 Task: Create List Signage in Board Product Documentation to Workspace Channel Marketing. Create List Booth Design in Board Landing Page Optimization to Workspace Channel Marketing. Create List IT Support in Board Email Marketing List Growth Strategy to Workspace Channel Marketing
Action: Mouse moved to (84, 298)
Screenshot: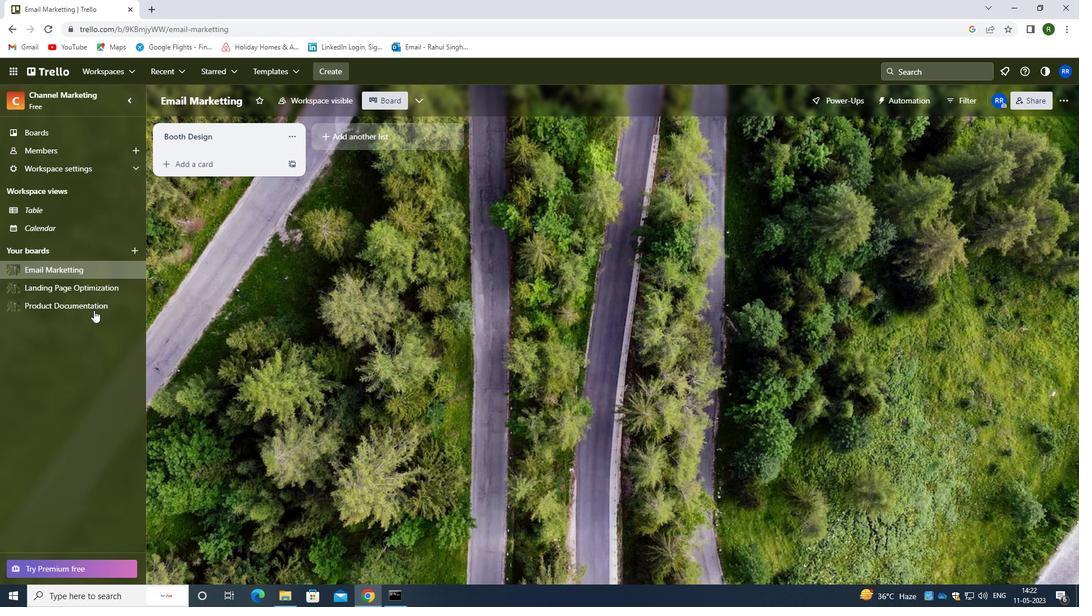 
Action: Mouse pressed left at (84, 298)
Screenshot: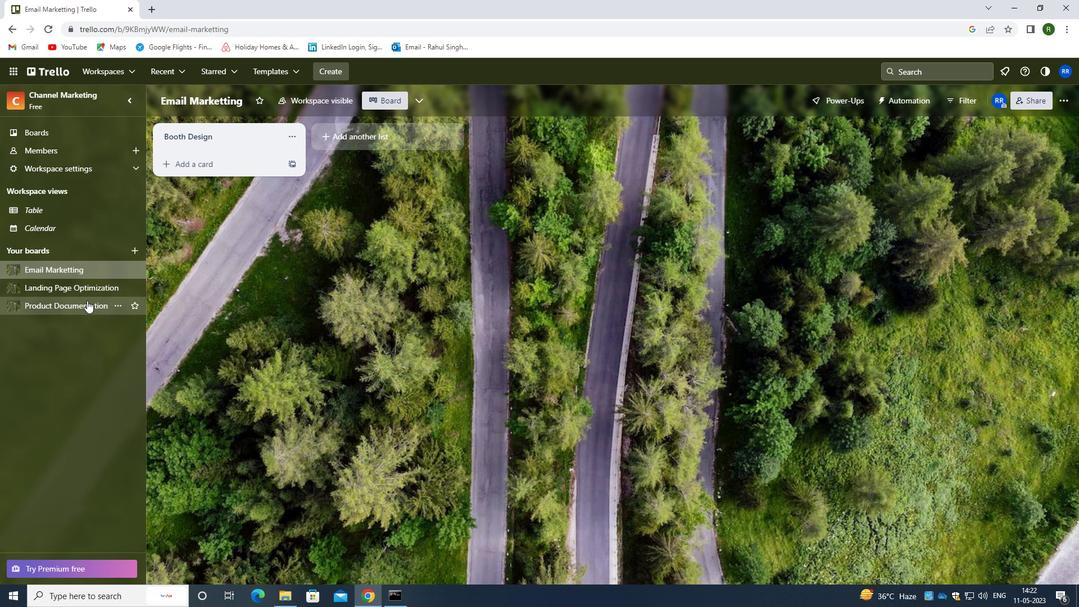 
Action: Mouse moved to (328, 132)
Screenshot: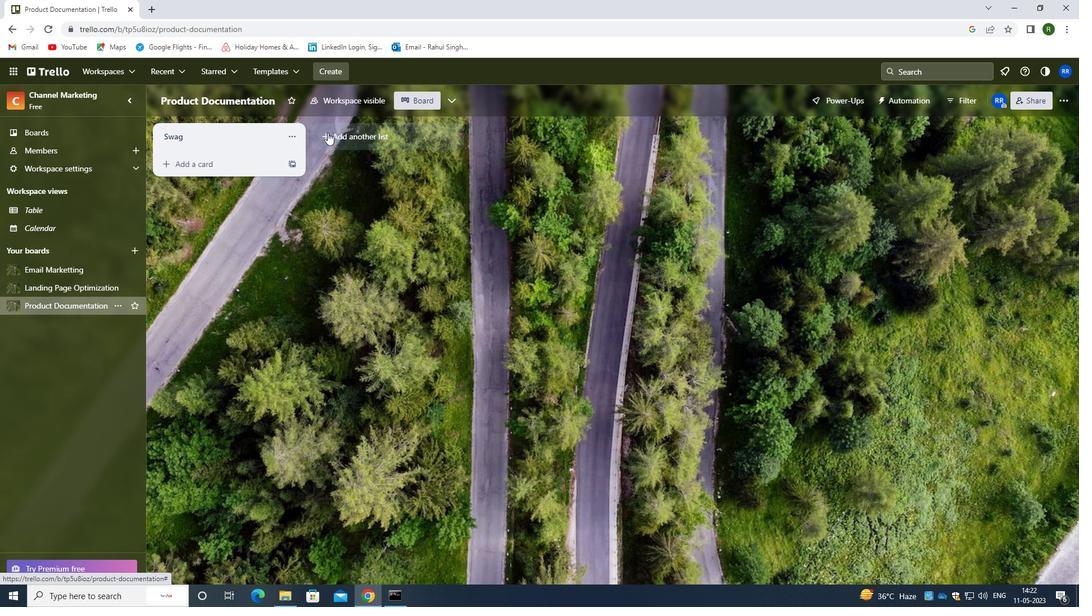 
Action: Mouse pressed left at (328, 132)
Screenshot: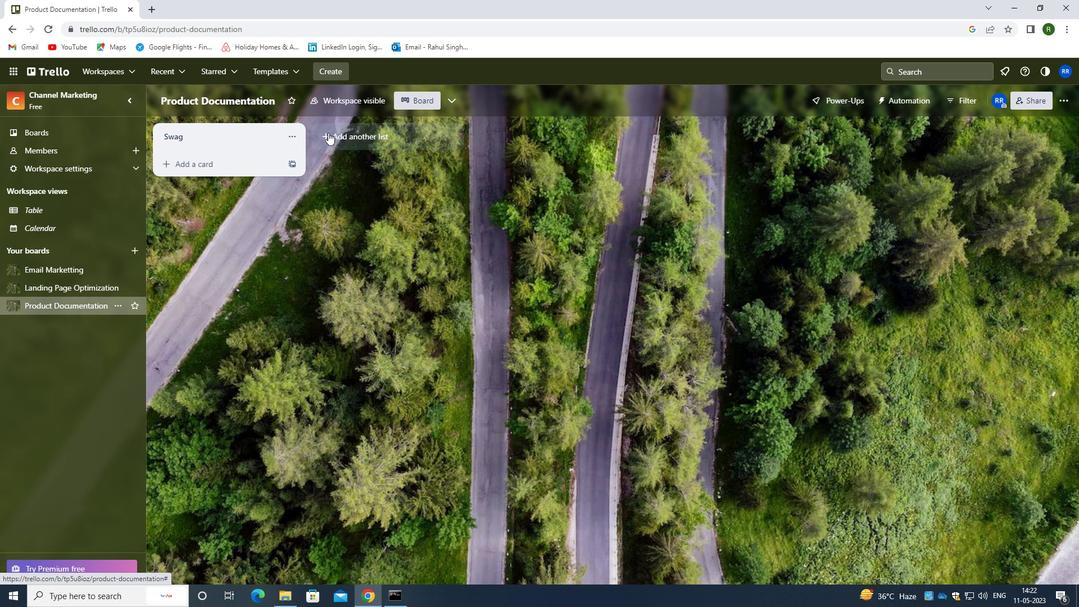 
Action: Mouse moved to (327, 140)
Screenshot: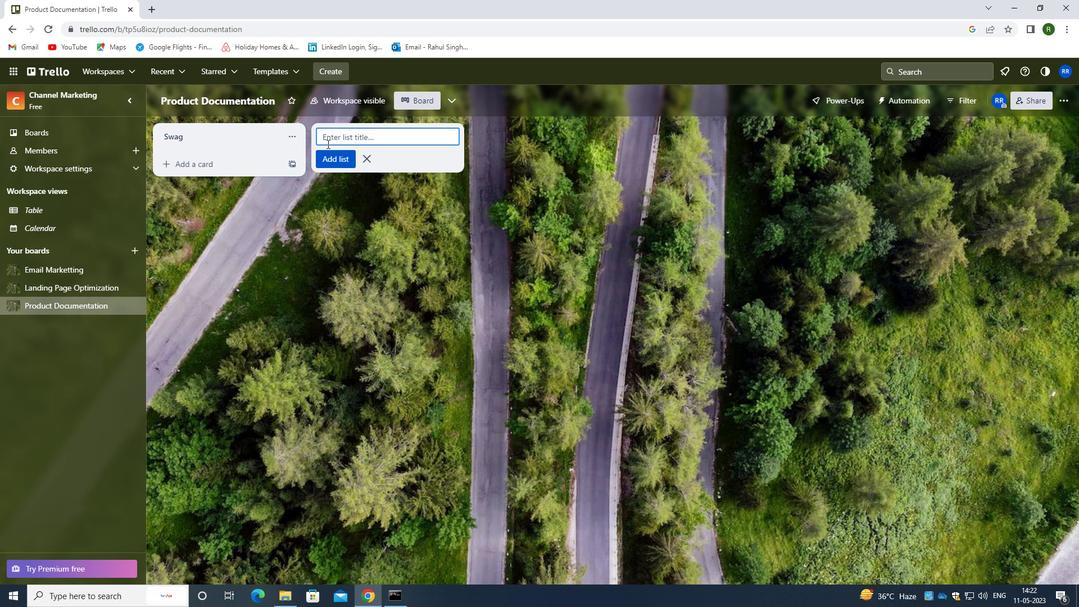
Action: Key pressed <Key.shift>SIN<Key.backspace>GNGE
Screenshot: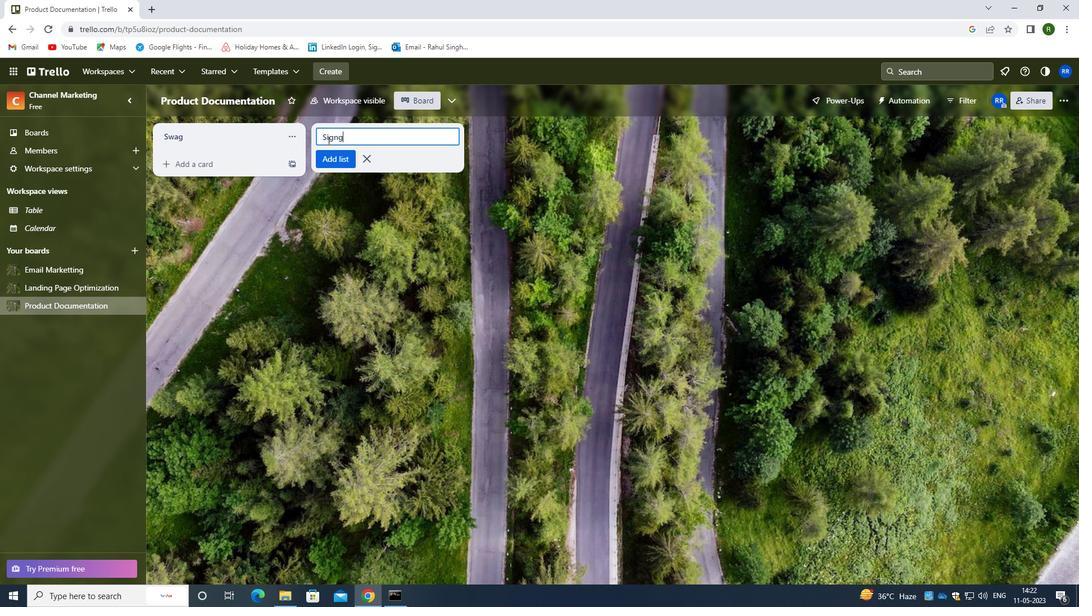 
Action: Mouse moved to (333, 164)
Screenshot: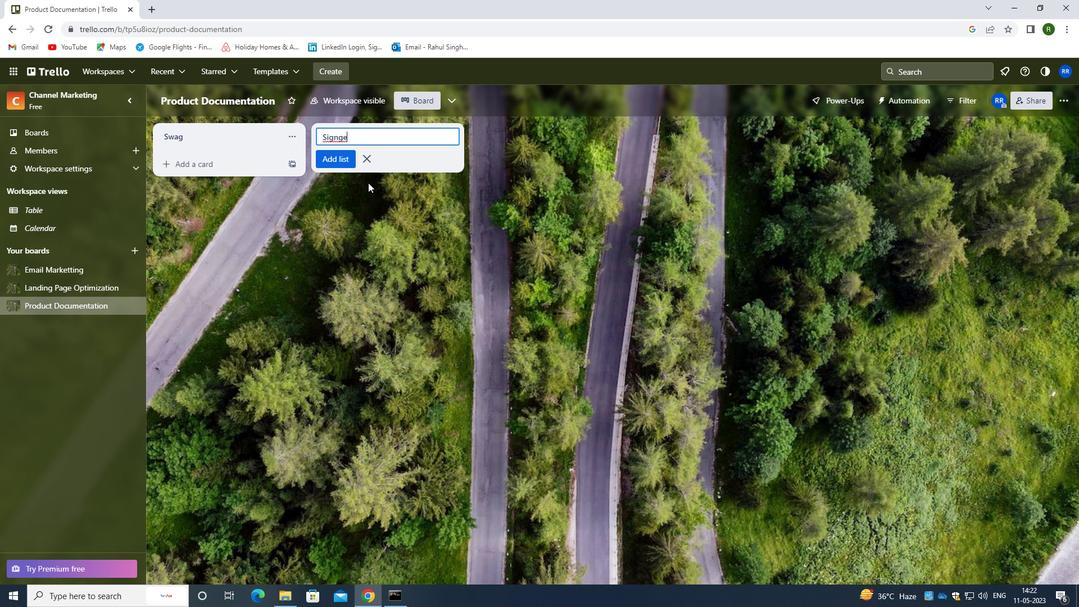 
Action: Key pressed E<Key.backspace><Key.backspace><Key.backspace>AGE
Screenshot: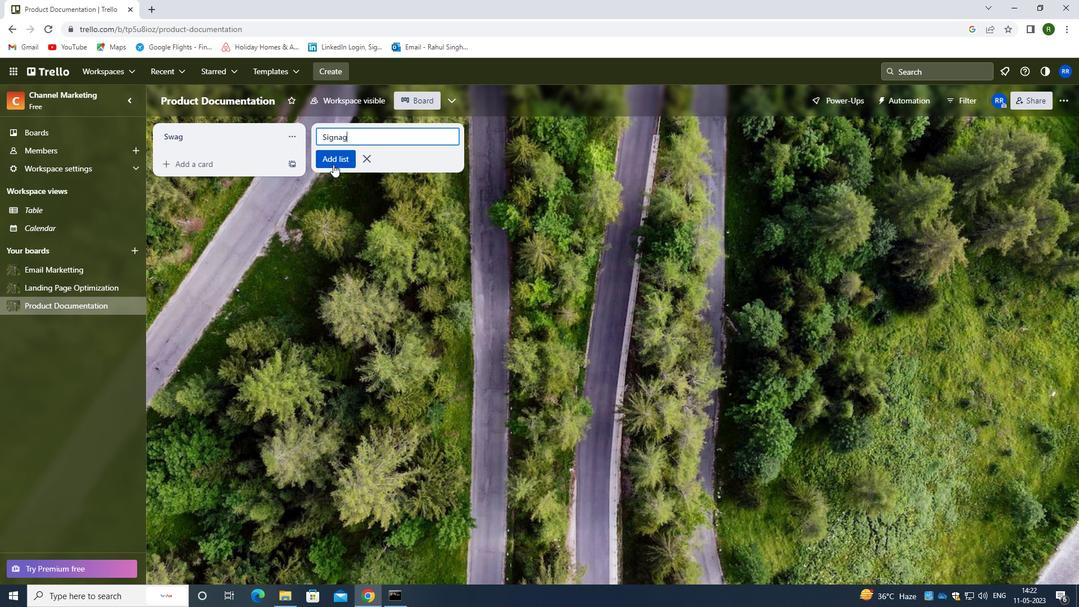 
Action: Mouse moved to (341, 163)
Screenshot: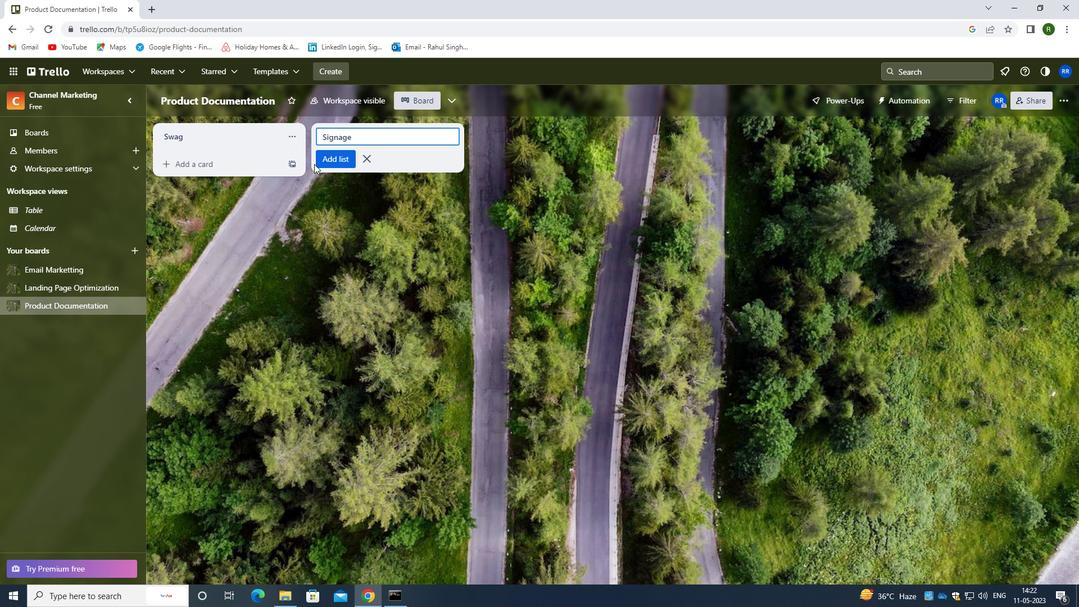
Action: Mouse pressed left at (341, 163)
Screenshot: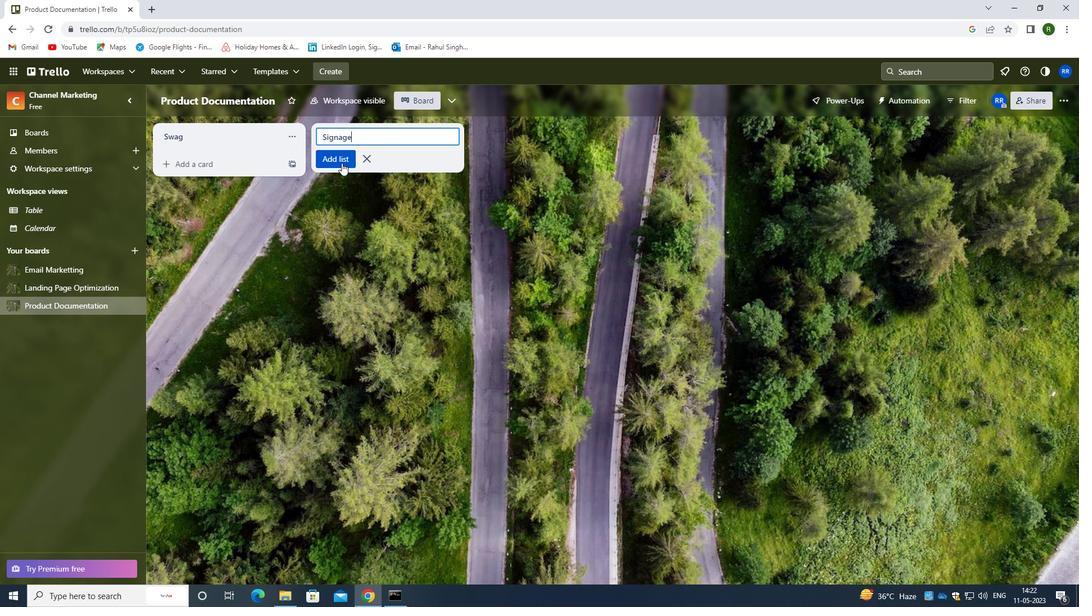 
Action: Mouse moved to (66, 291)
Screenshot: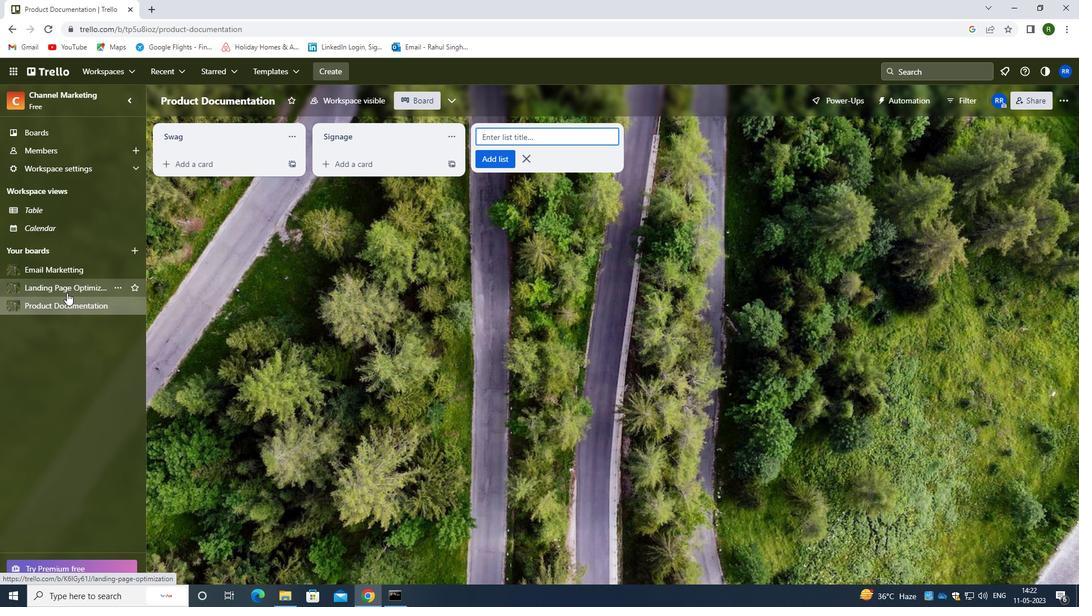 
Action: Mouse pressed left at (66, 291)
Screenshot: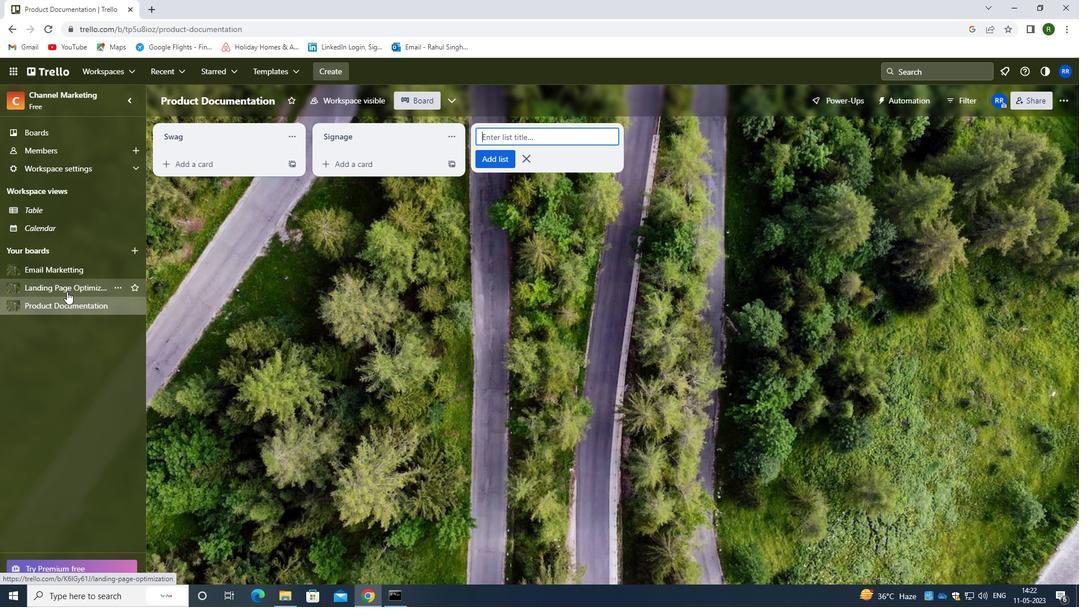 
Action: Mouse moved to (327, 136)
Screenshot: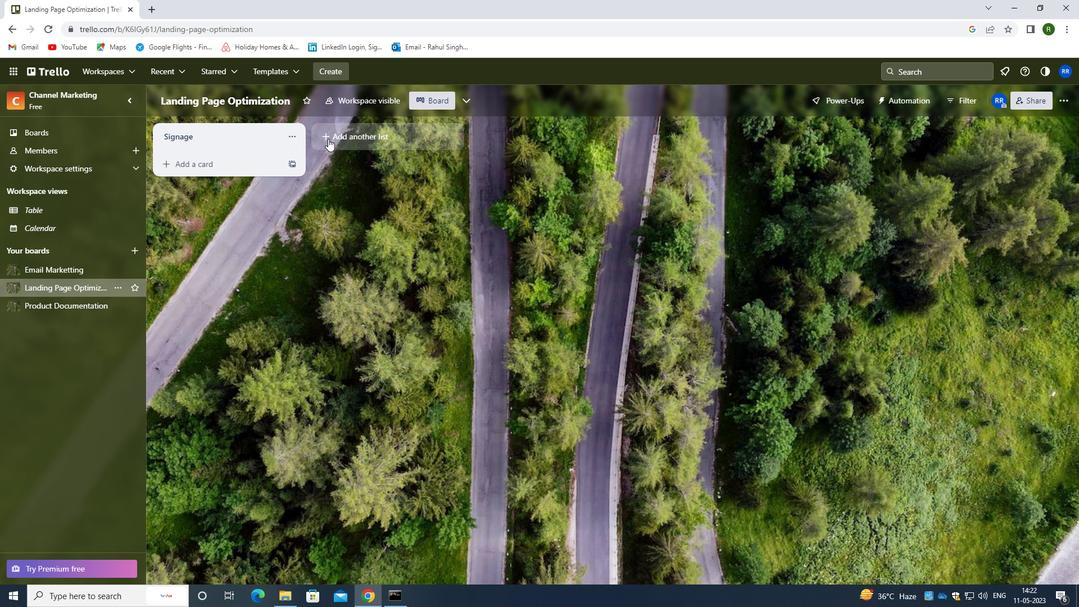 
Action: Mouse pressed left at (327, 136)
Screenshot: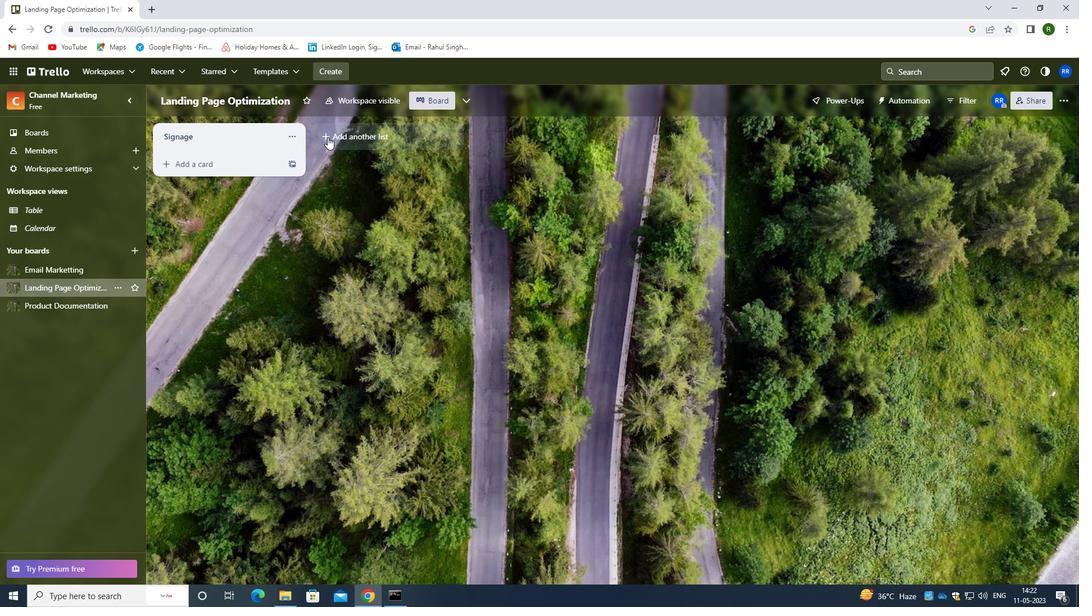 
Action: Mouse moved to (341, 134)
Screenshot: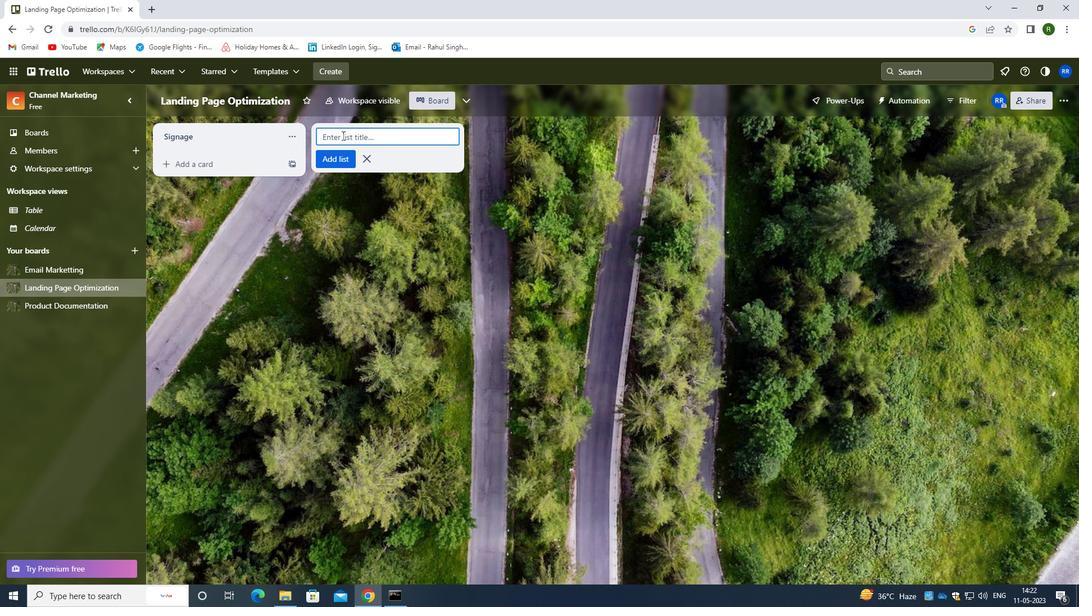 
Action: Key pressed <Key.shift><Key.shift><Key.shift><Key.shift><Key.shift><Key.shift><Key.shift><Key.shift><Key.shift><Key.shift><Key.shift><Key.shift><Key.shift><Key.shift><Key.shift><Key.shift><Key.shift><Key.shift><Key.shift><Key.shift><Key.shift><Key.shift><Key.shift><Key.shift><Key.shift><Key.shift><Key.shift><Key.shift><Key.shift><Key.shift><Key.shift><Key.shift><Key.shift><Key.shift><Key.shift>D<Key.backspace>BOOTH<Key.space><Key.shift><Key.shift><Key.shift><Key.shift><Key.shift><Key.shift><Key.shift><Key.shift><Key.shift><Key.shift><Key.shift><Key.shift><Key.shift><Key.shift><Key.shift><Key.shift><Key.shift><Key.shift><Key.shift><Key.shift><Key.shift><Key.shift><Key.shift><Key.shift>DESIGN
Screenshot: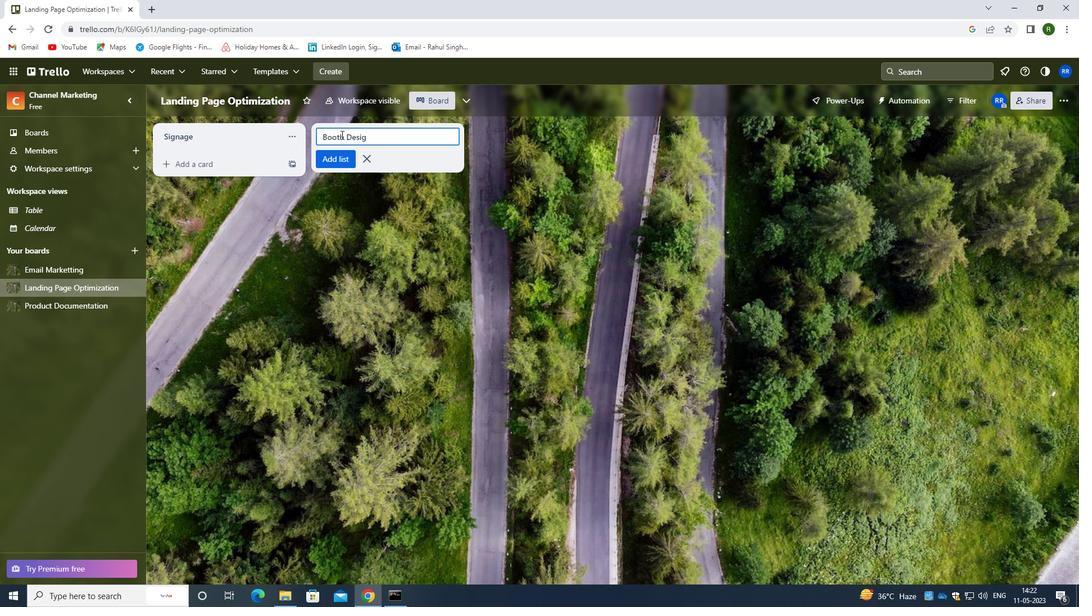 
Action: Mouse moved to (334, 157)
Screenshot: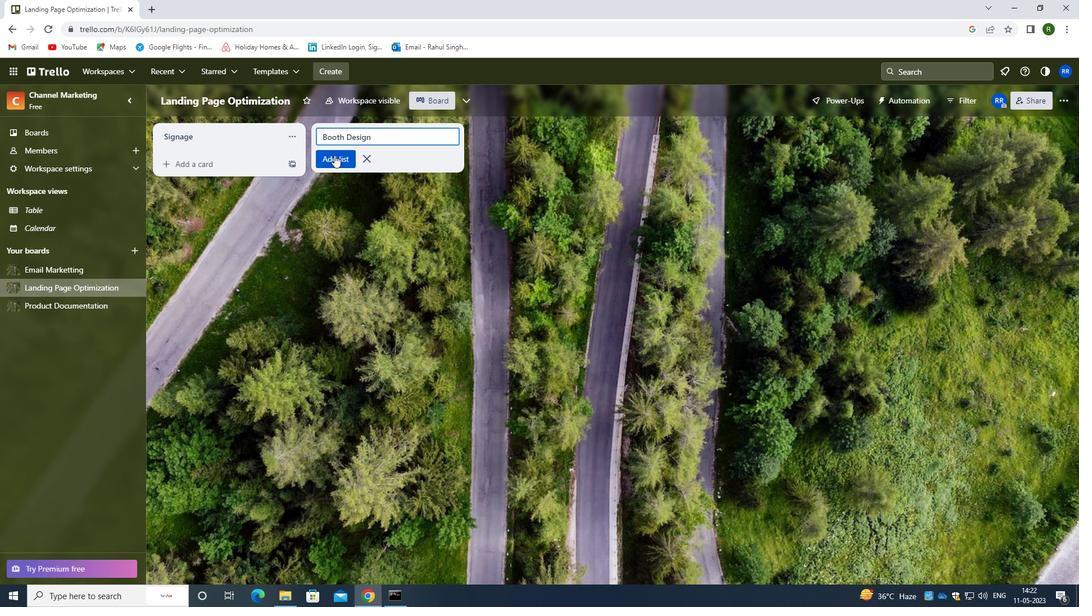 
Action: Mouse pressed left at (334, 157)
Screenshot: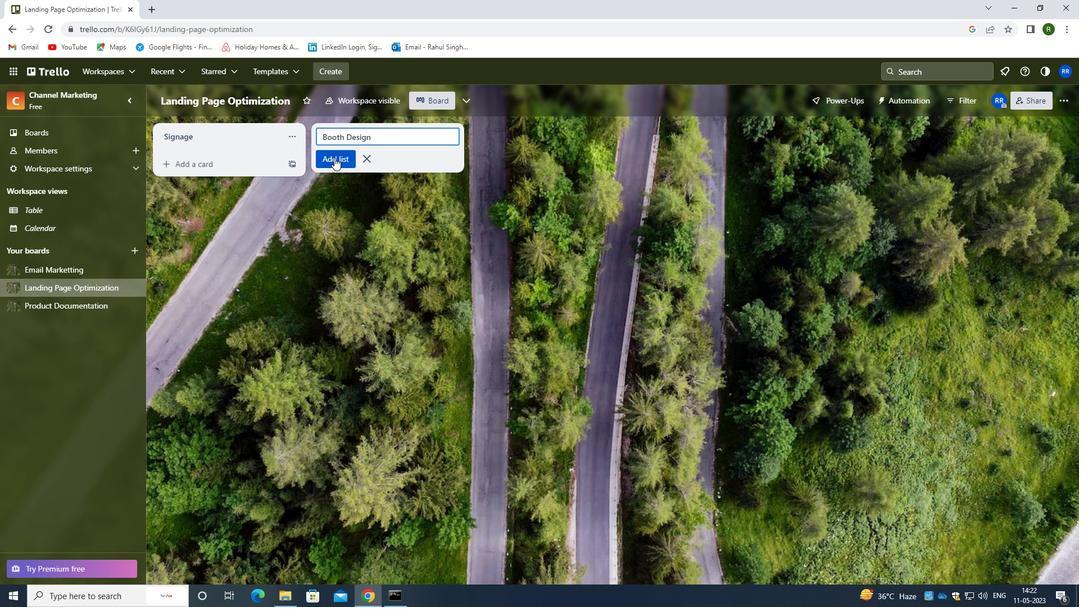 
Action: Mouse moved to (42, 269)
Screenshot: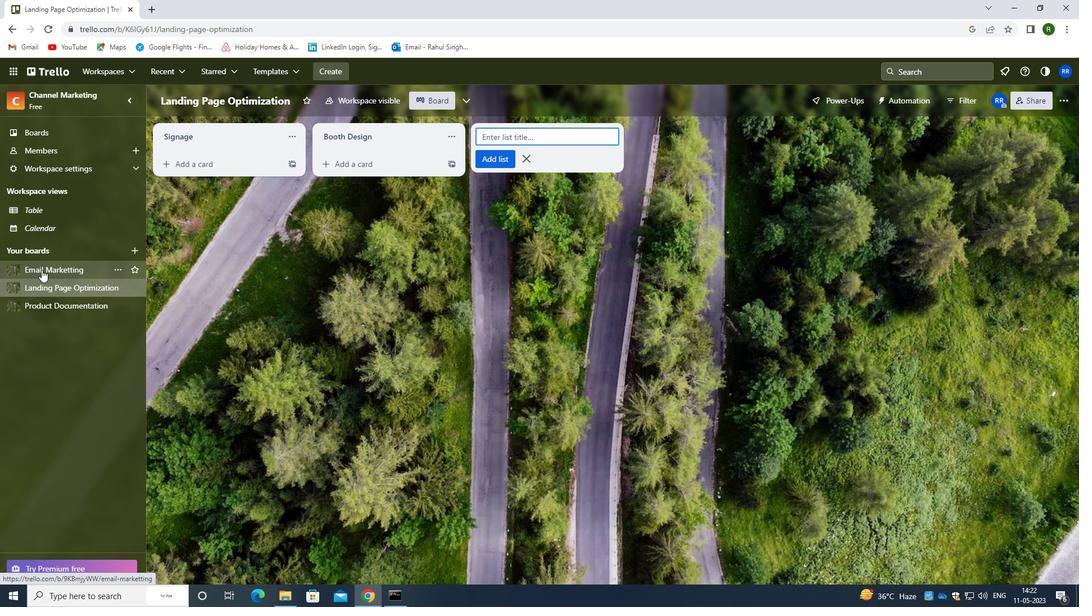 
Action: Mouse pressed left at (42, 269)
Screenshot: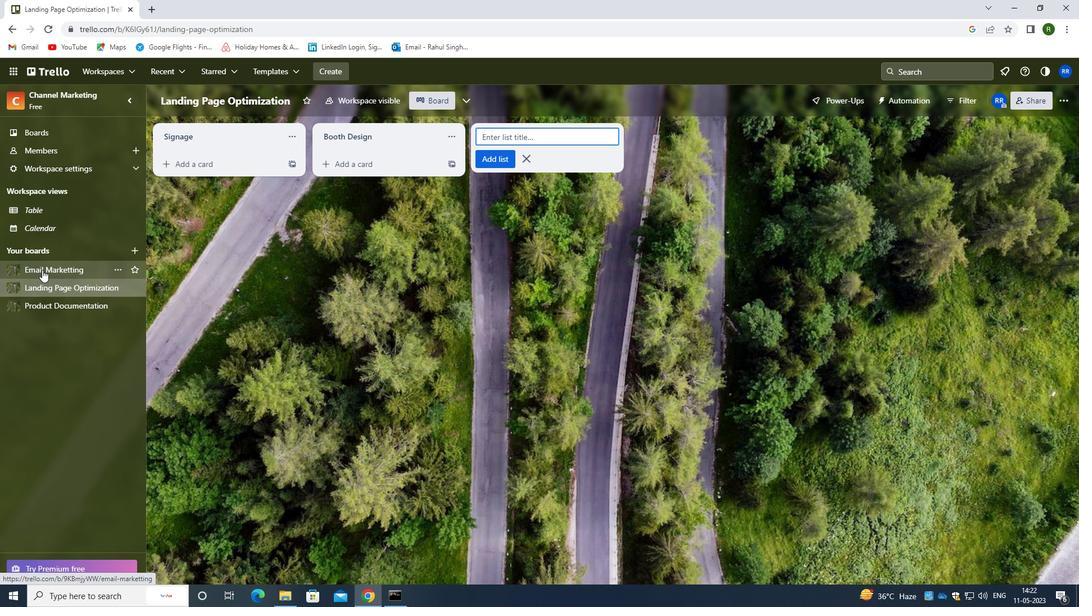
Action: Mouse moved to (200, 169)
Screenshot: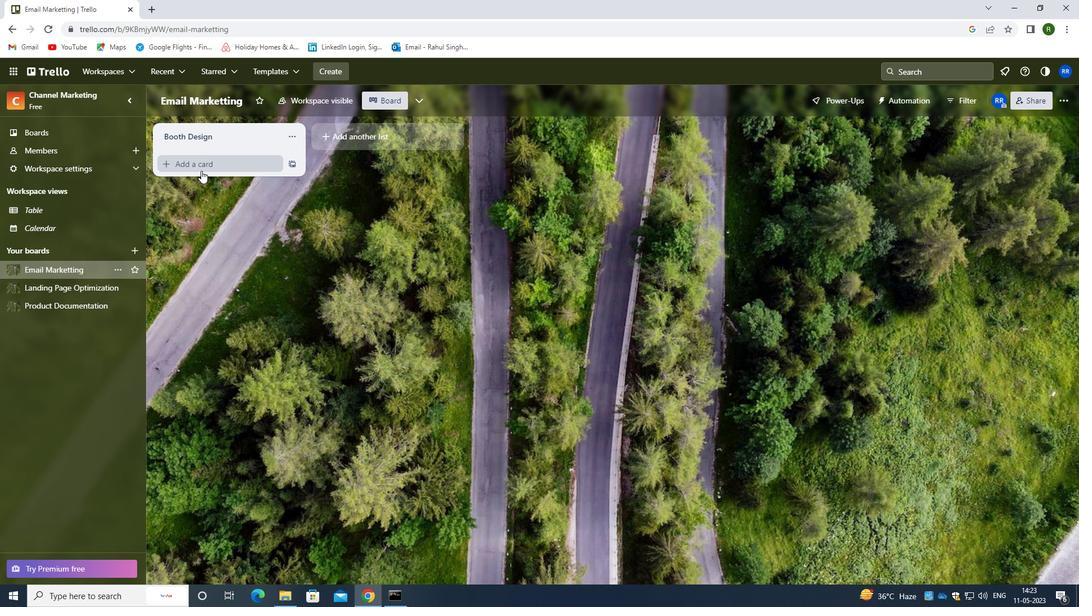 
Action: Mouse pressed left at (200, 169)
Screenshot: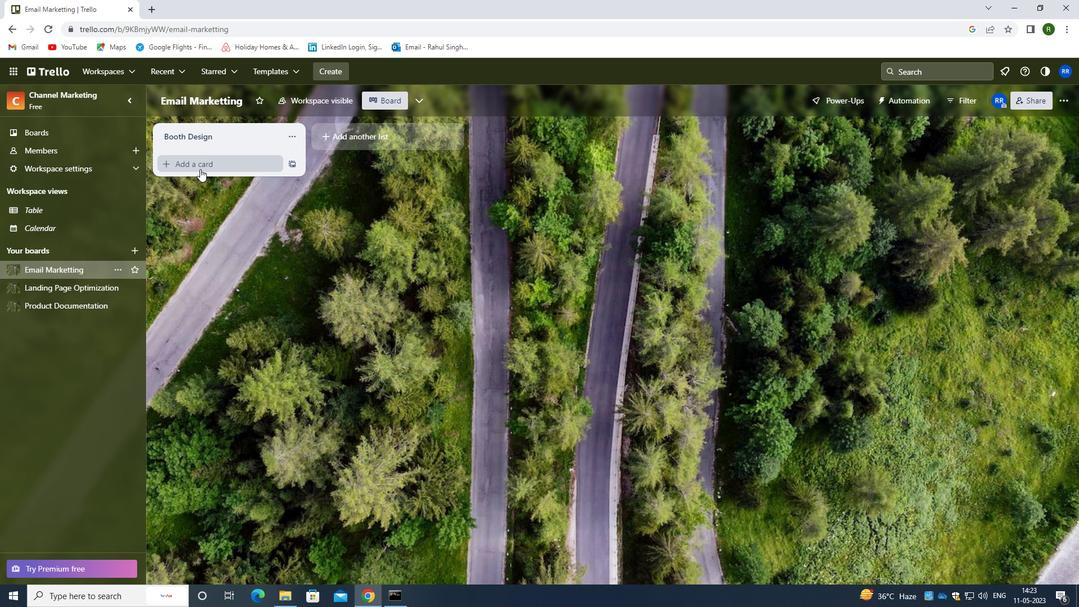 
Action: Mouse moved to (328, 223)
Screenshot: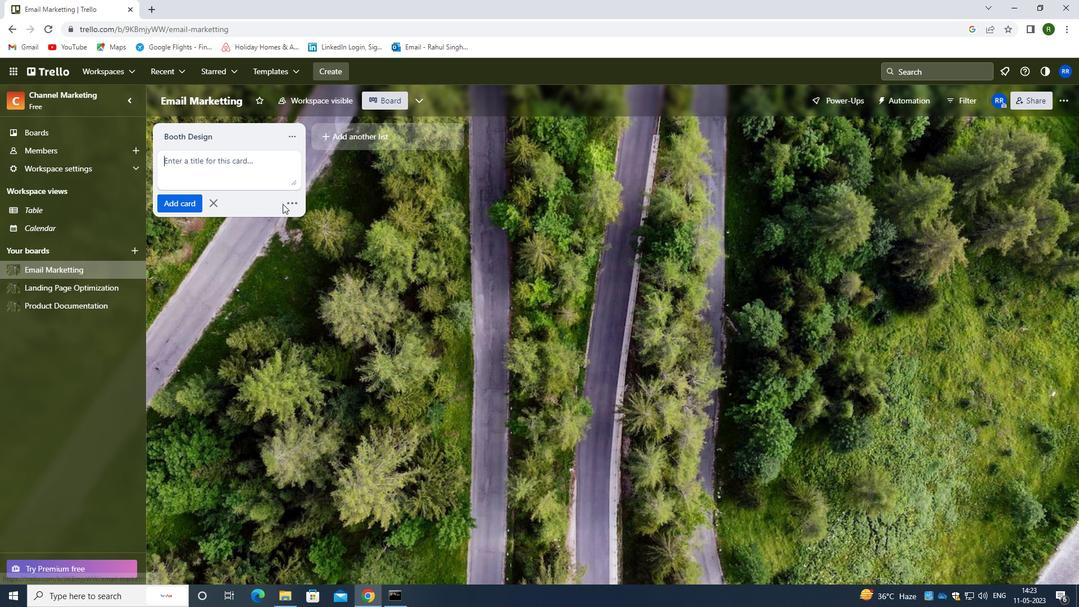 
Action: Mouse pressed left at (328, 223)
Screenshot: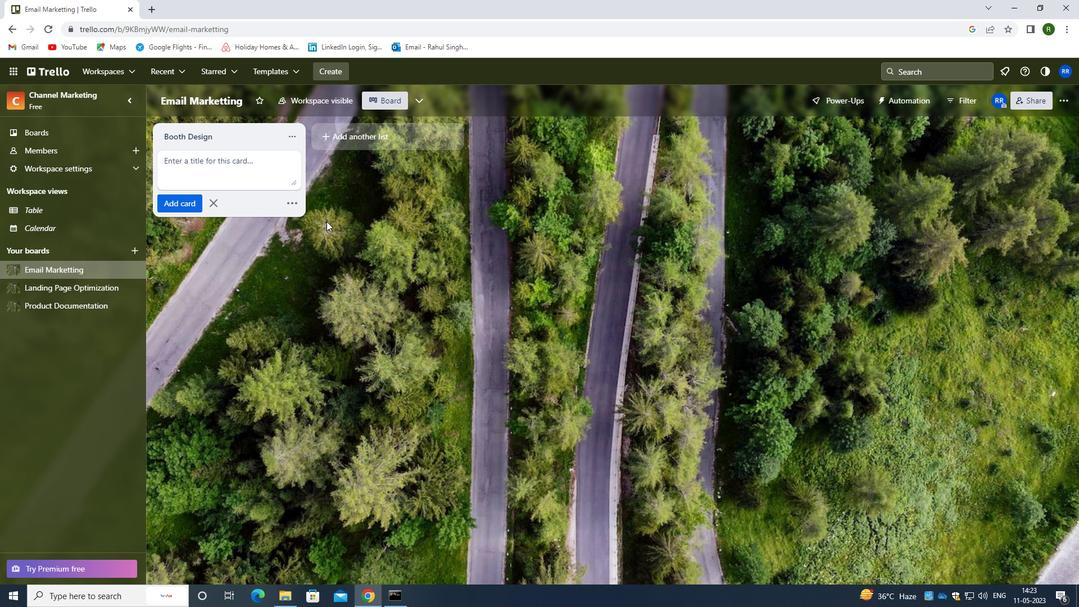 
Action: Mouse moved to (346, 136)
Screenshot: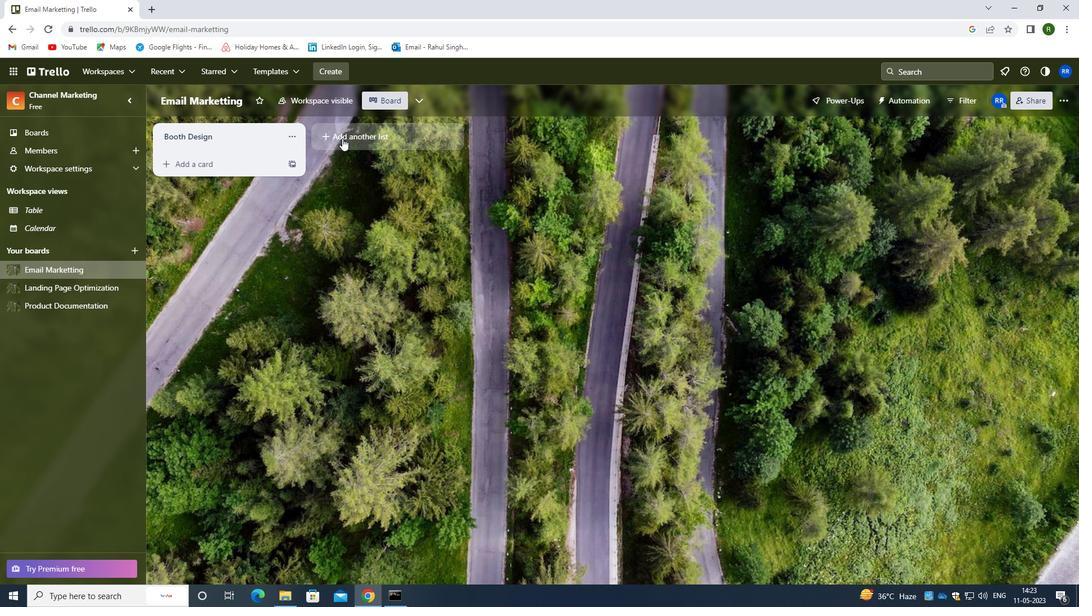 
Action: Mouse pressed left at (346, 136)
Screenshot: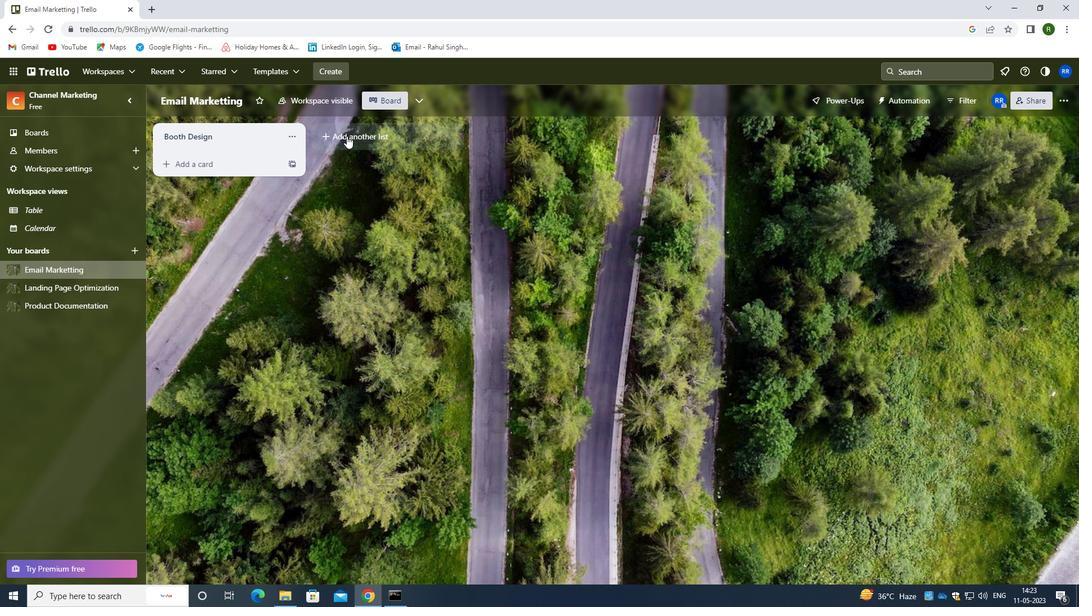 
Action: Mouse moved to (347, 138)
Screenshot: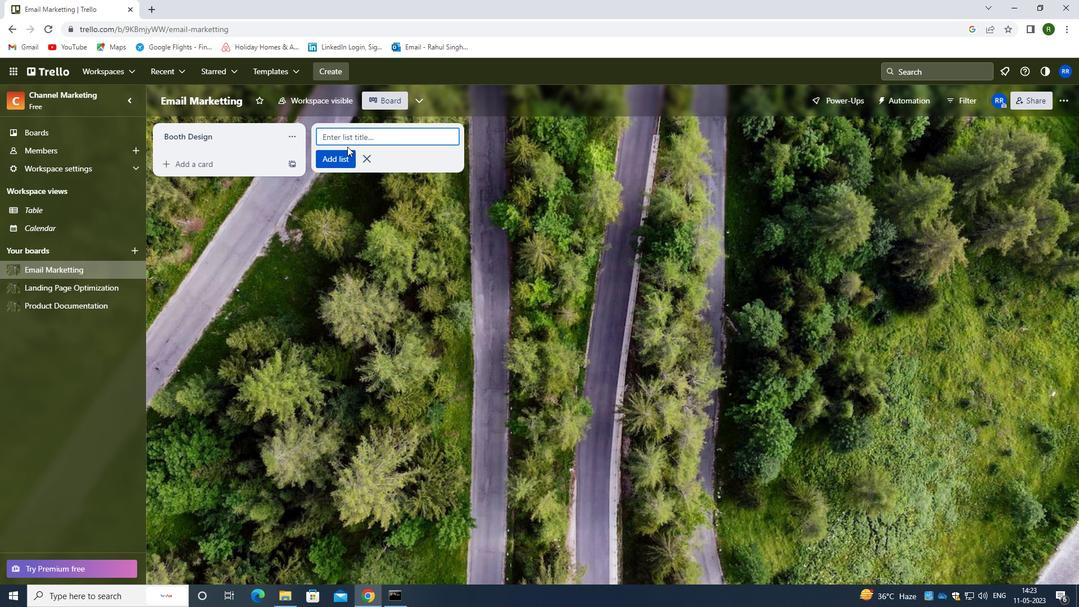 
Action: Key pressed <Key.shift>IT<Key.space>SUPPORT
Screenshot: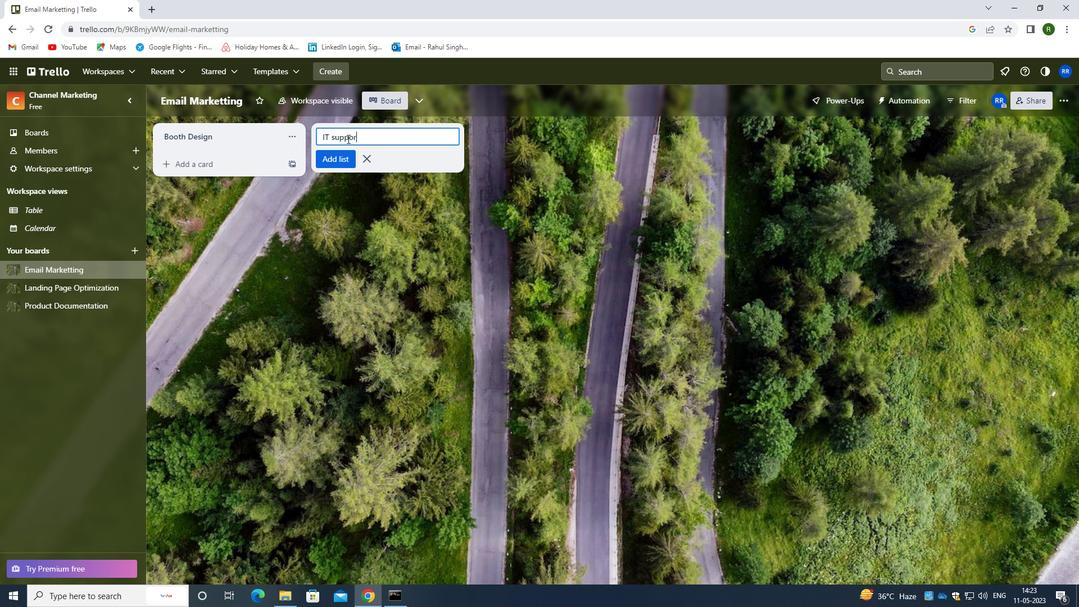 
Action: Mouse moved to (334, 155)
Screenshot: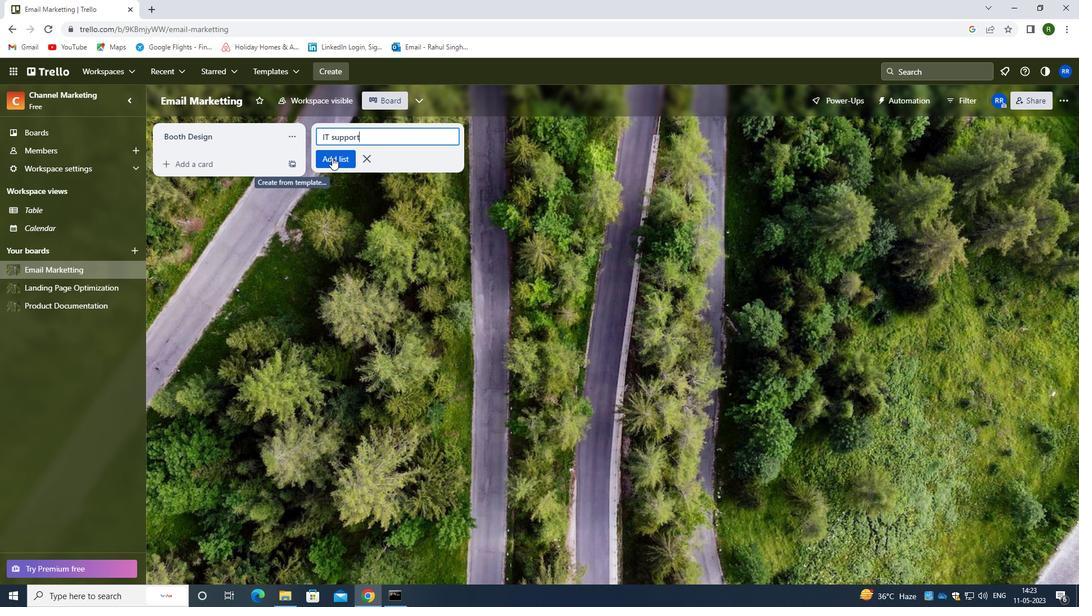
Action: Mouse pressed left at (334, 155)
Screenshot: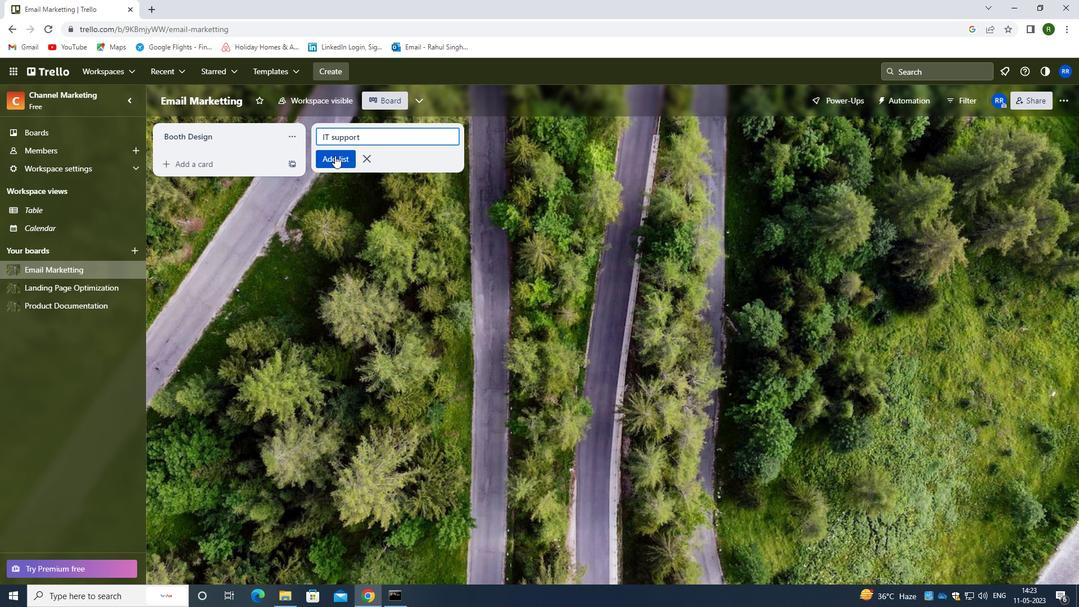 
Action: Mouse moved to (311, 269)
Screenshot: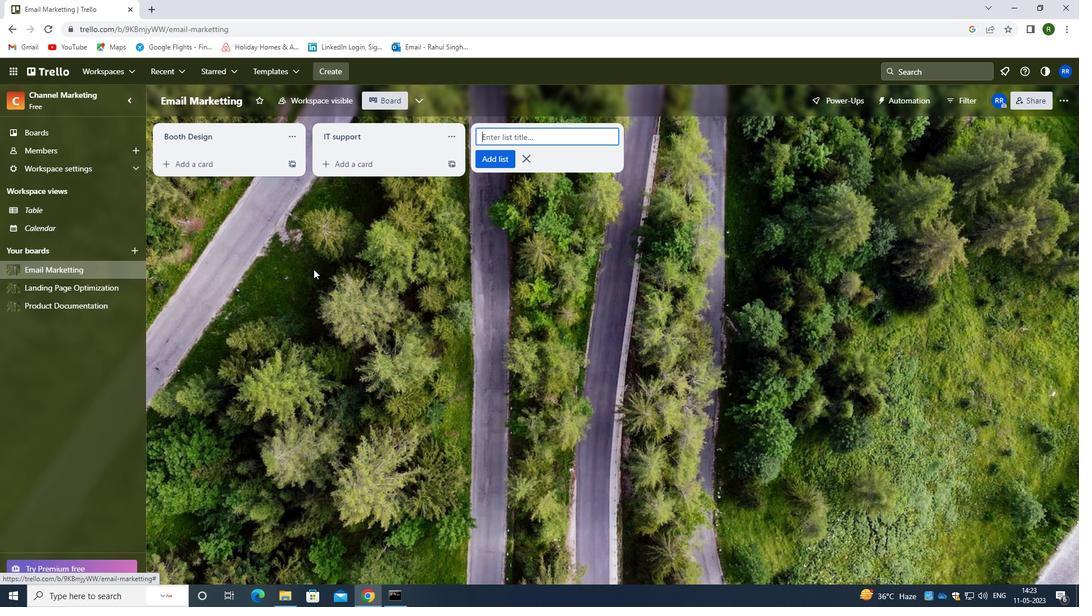 
